 Task: Set the port for RTP stream output to 5004.
Action: Mouse moved to (99, 14)
Screenshot: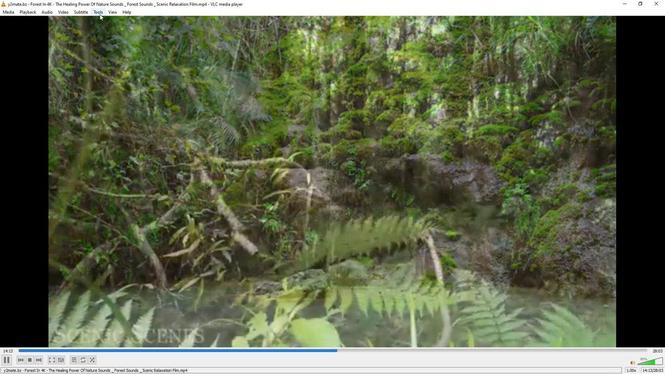 
Action: Mouse pressed left at (99, 14)
Screenshot: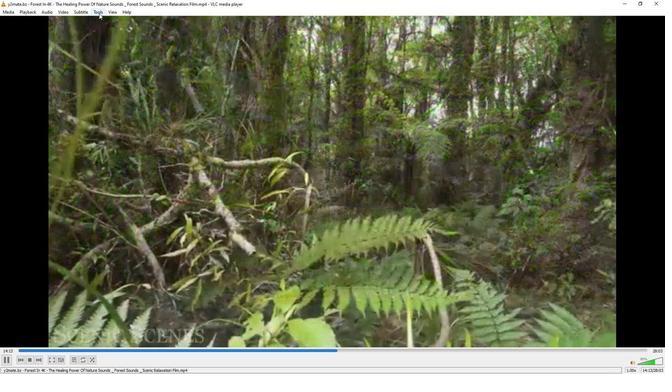 
Action: Mouse moved to (109, 95)
Screenshot: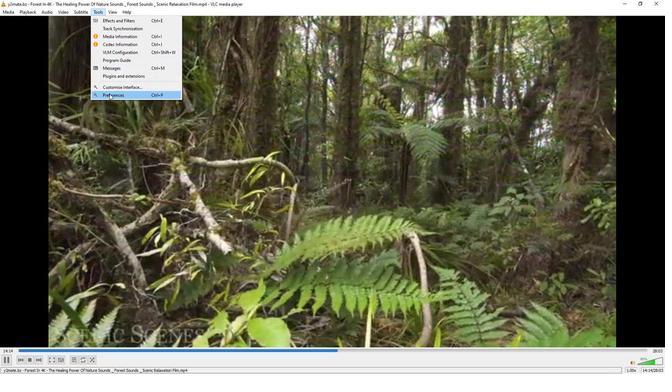 
Action: Mouse pressed left at (109, 95)
Screenshot: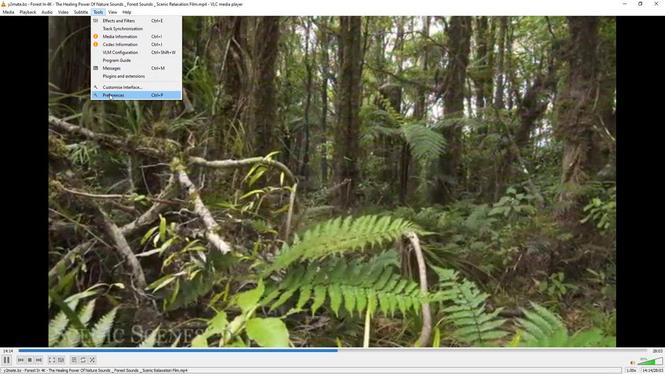 
Action: Mouse moved to (219, 305)
Screenshot: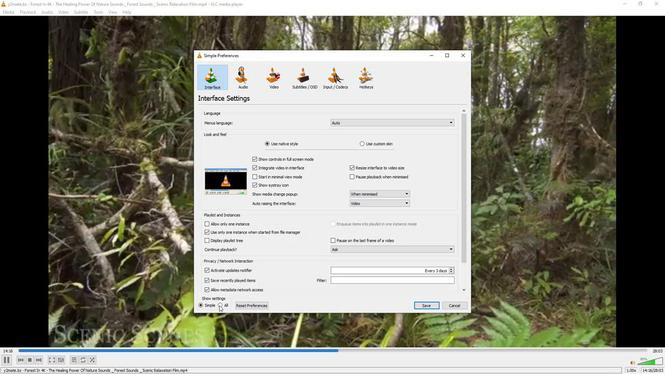
Action: Mouse pressed left at (219, 305)
Screenshot: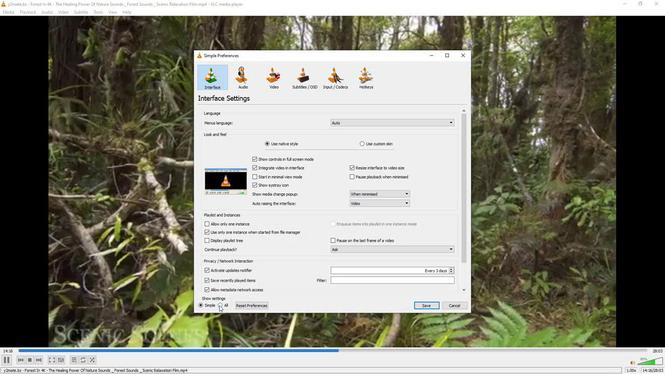 
Action: Mouse moved to (214, 252)
Screenshot: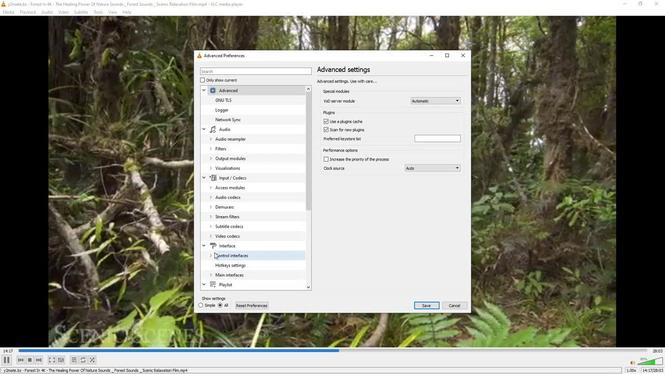 
Action: Mouse scrolled (214, 252) with delta (0, 0)
Screenshot: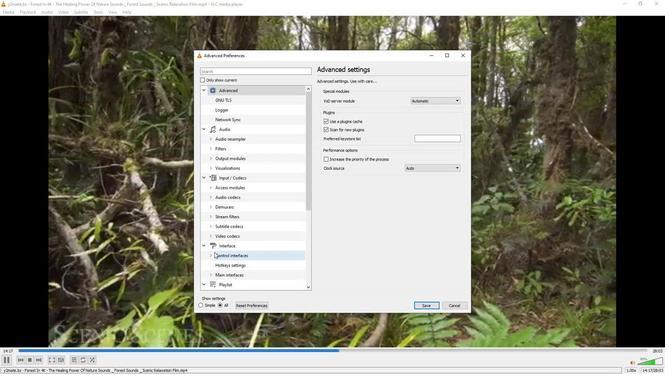 
Action: Mouse scrolled (214, 252) with delta (0, 0)
Screenshot: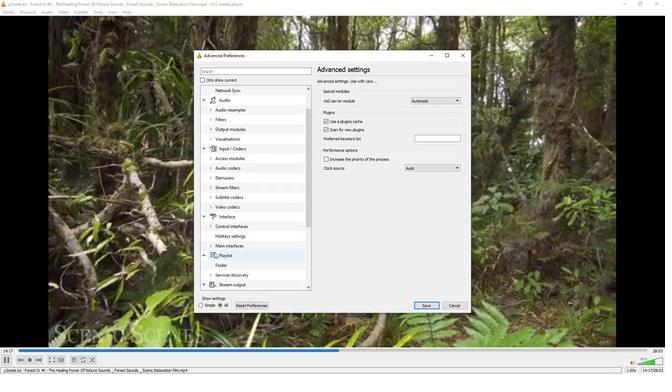 
Action: Mouse moved to (213, 248)
Screenshot: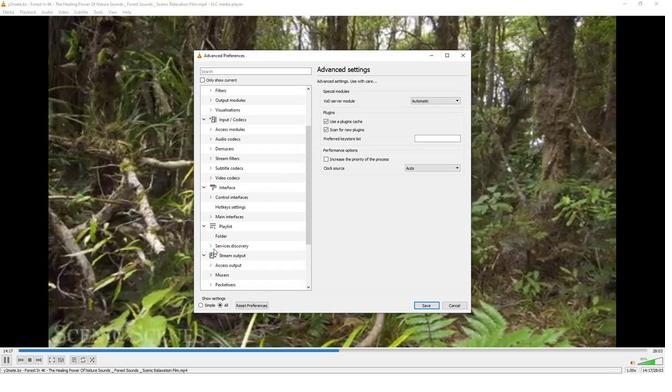 
Action: Mouse scrolled (213, 247) with delta (0, 0)
Screenshot: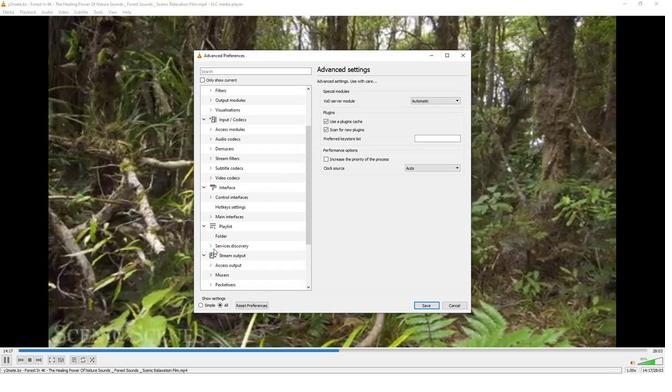 
Action: Mouse moved to (212, 265)
Screenshot: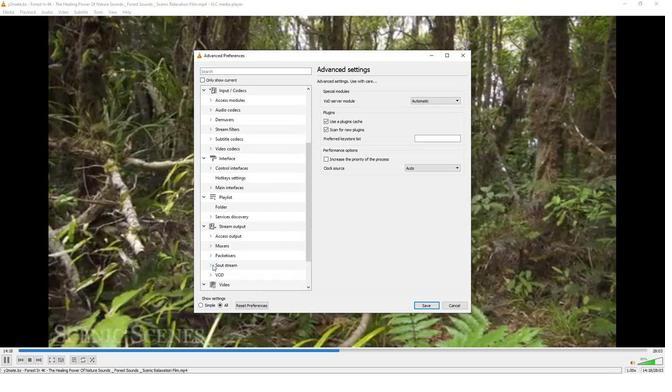 
Action: Mouse pressed left at (212, 265)
Screenshot: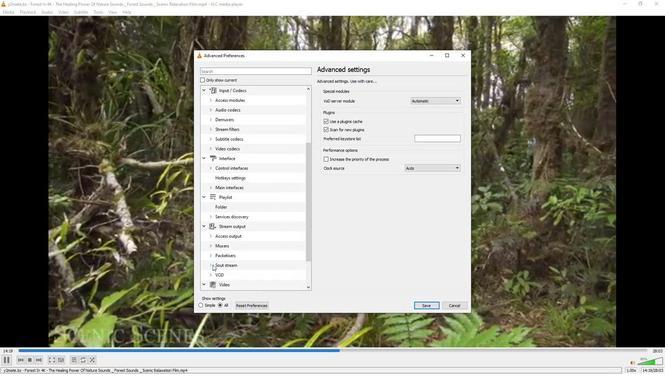 
Action: Mouse moved to (219, 261)
Screenshot: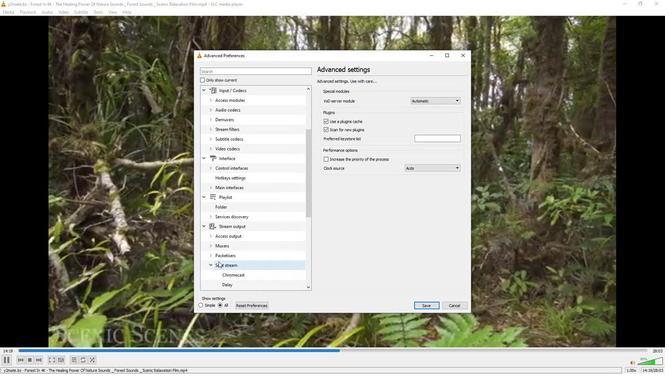 
Action: Mouse scrolled (219, 260) with delta (0, 0)
Screenshot: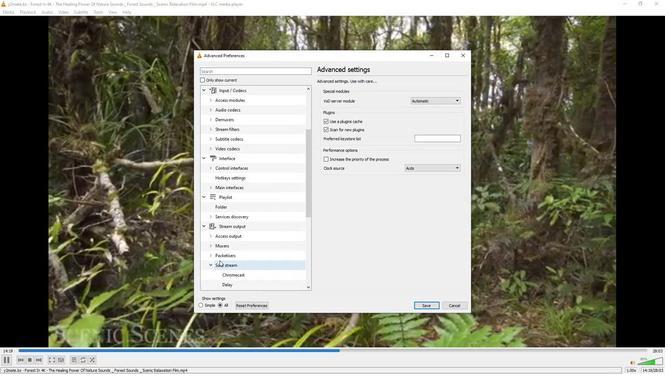 
Action: Mouse moved to (220, 260)
Screenshot: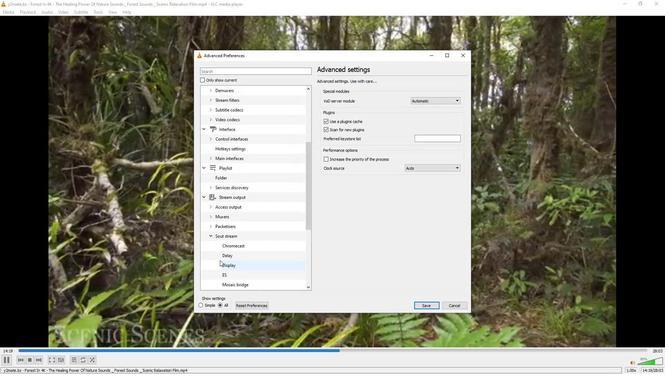 
Action: Mouse scrolled (220, 260) with delta (0, 0)
Screenshot: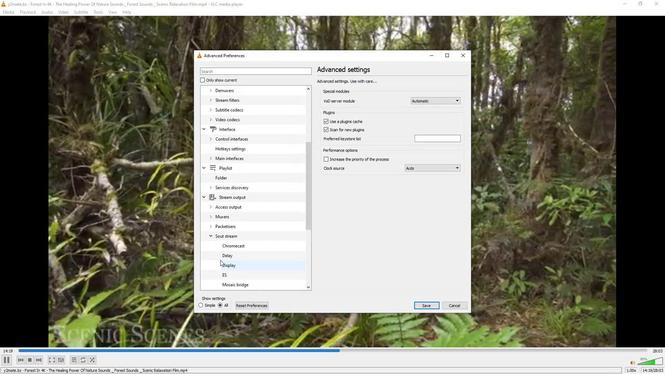 
Action: Mouse moved to (226, 272)
Screenshot: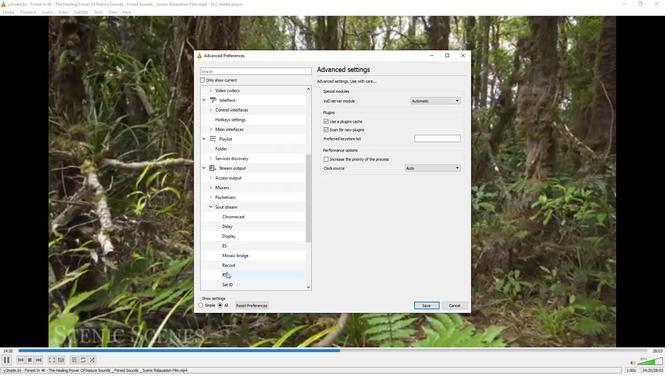
Action: Mouse pressed left at (226, 272)
Screenshot: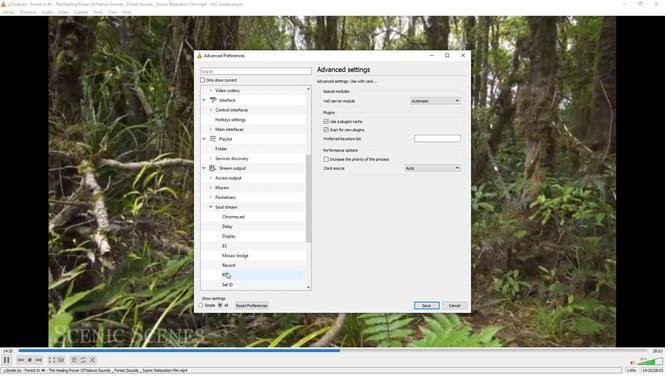 
Action: Mouse moved to (460, 182)
Screenshot: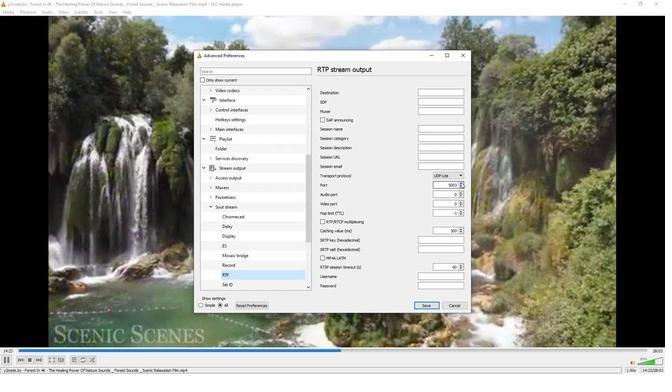 
Action: Mouse pressed left at (460, 182)
Screenshot: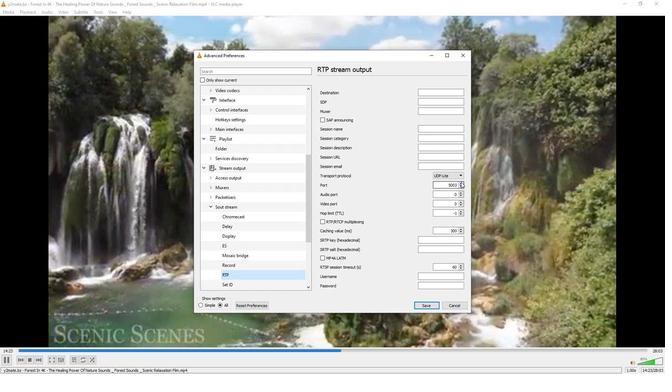 
Action: Mouse moved to (440, 227)
Screenshot: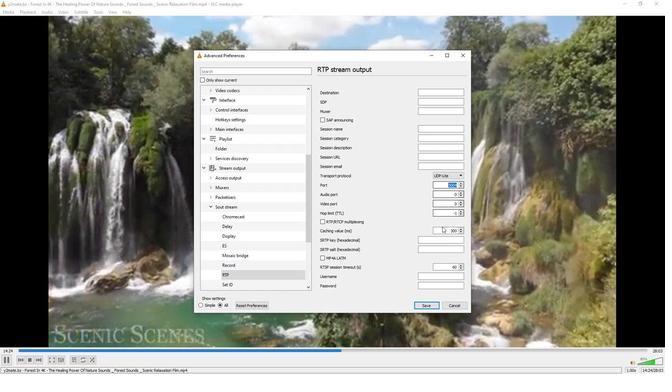 
